 Task: Create New Customer with Customer Name: The Halal Guys, Billing Address Line1: 4725 Huntz Lane, Billing Address Line2:  Bolton, Billing Address Line3:  Massachusetts 01740
Action: Mouse pressed left at (161, 30)
Screenshot: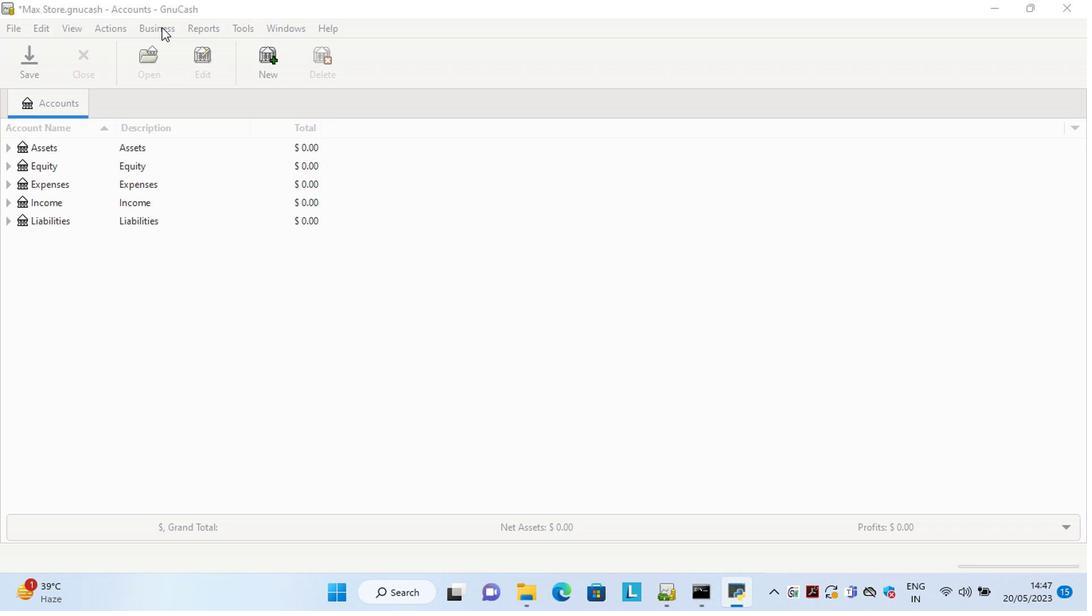 
Action: Mouse moved to (327, 67)
Screenshot: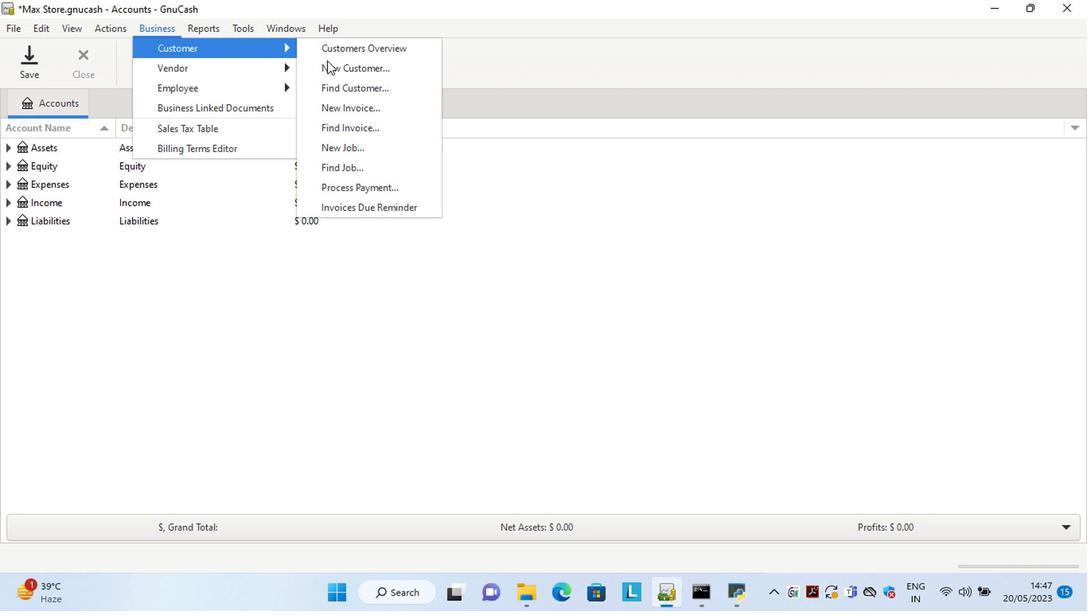 
Action: Mouse pressed left at (327, 67)
Screenshot: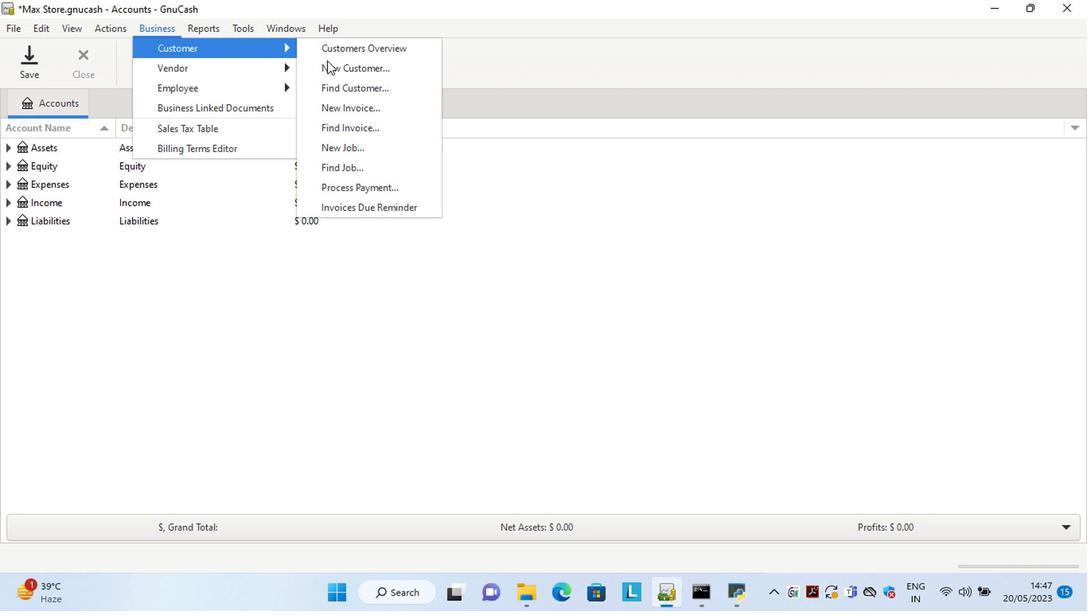 
Action: Mouse moved to (944, 276)
Screenshot: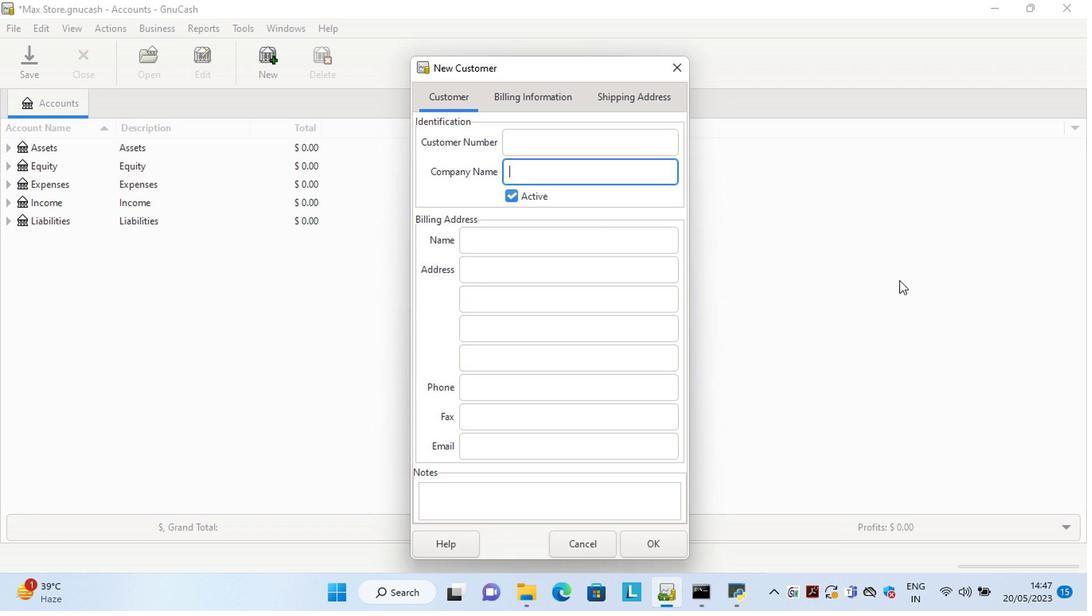 
Action: Key pressed <Key.shift>The<Key.space><Key.shift>Hall<Key.backspace>al<Key.space><Key.shift>Gy<Key.backspace>uyt<Key.backspace>s<Key.tab><Key.tab><Key.tab>4725<Key.space><Key.shift>L<Key.backspace><Key.shift>Huntz<Key.space><Key.shift>Lane<Key.tab>b<Key.tab>m<Key.tab>
Screenshot: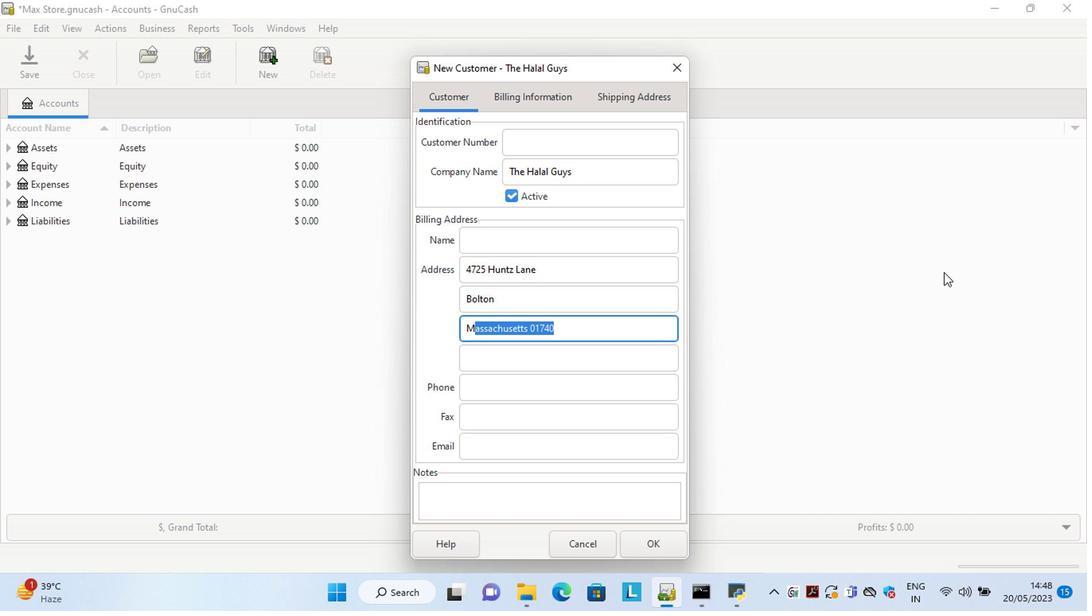 
Action: Mouse moved to (674, 541)
Screenshot: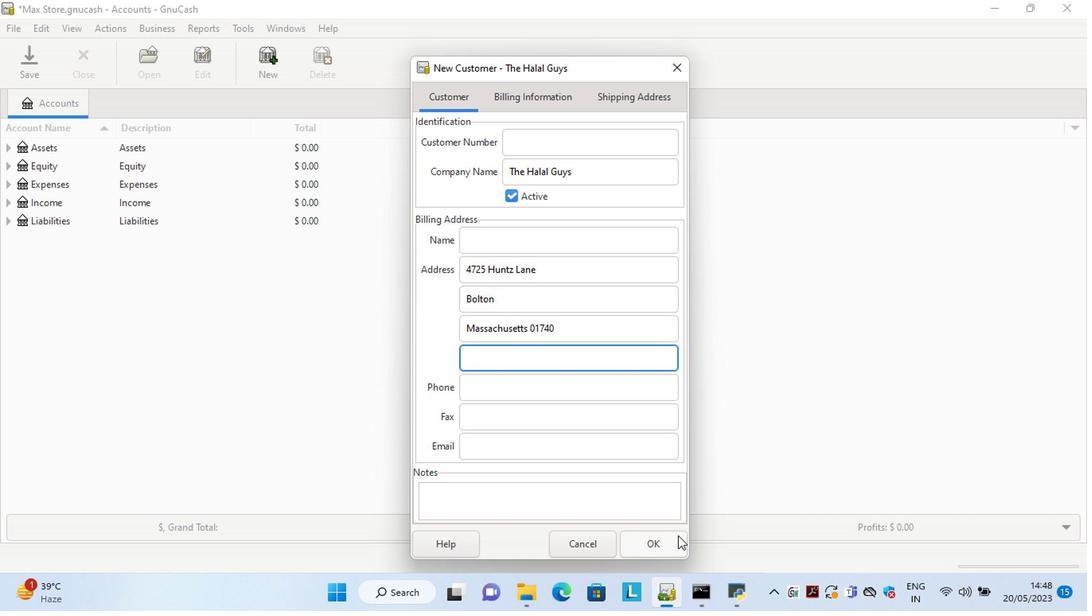
Action: Mouse pressed left at (674, 541)
Screenshot: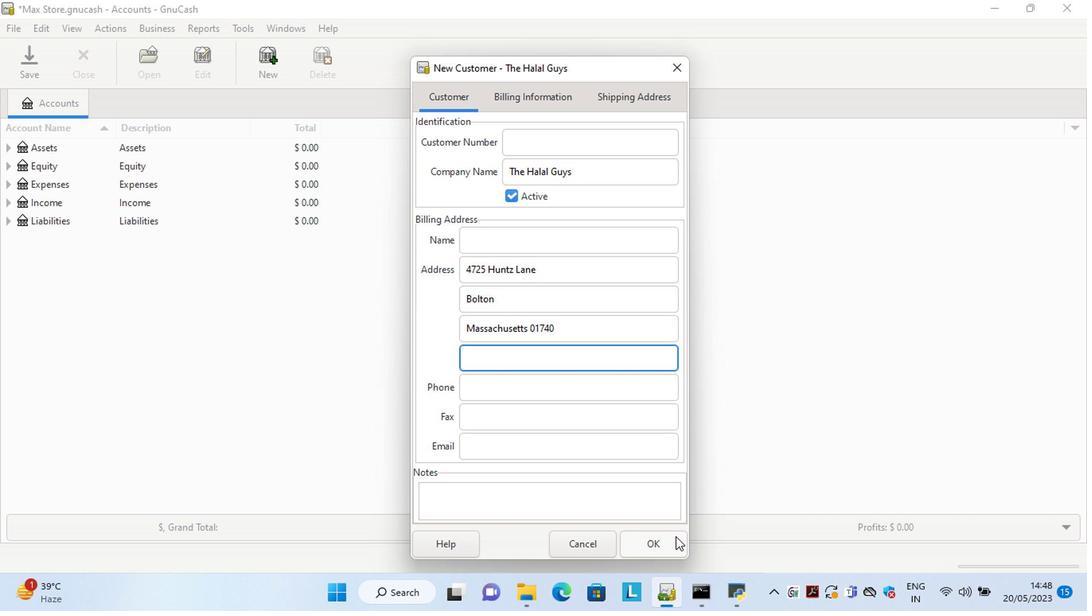 
Action: Mouse moved to (678, 515)
Screenshot: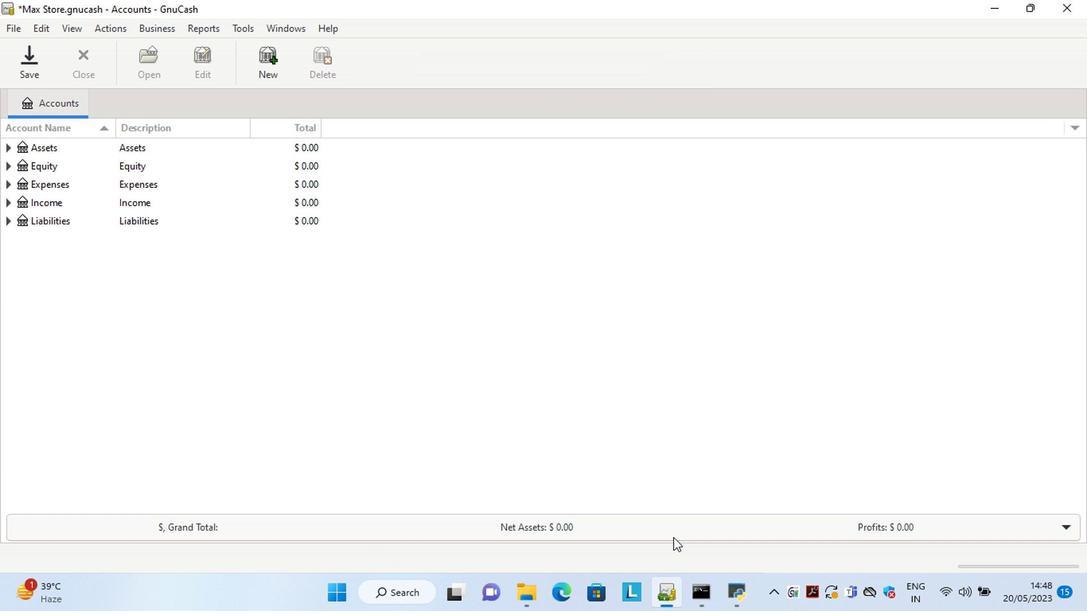 
